 Task: Add Checklist CL0004 to Card Card0004 in Board Board0001 in Development in Trello
Action: Mouse moved to (611, 93)
Screenshot: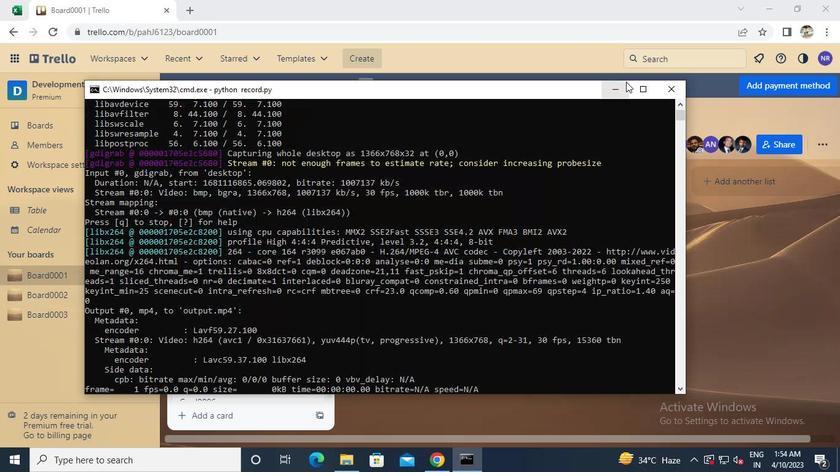 
Action: Mouse pressed left at (611, 93)
Screenshot: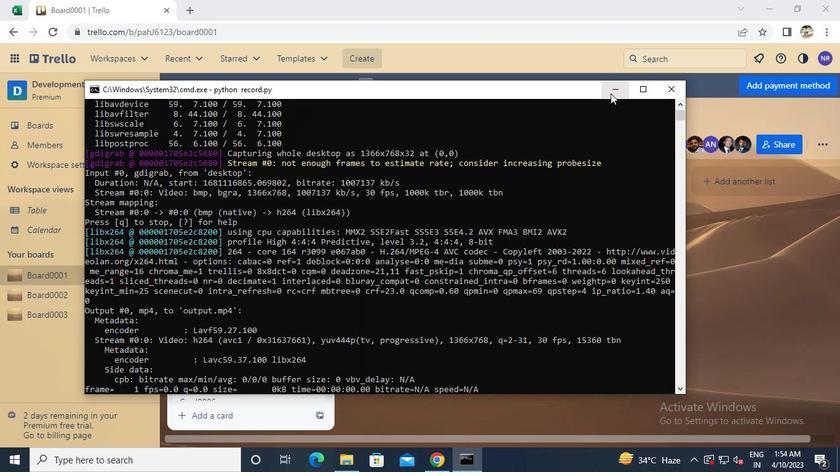 
Action: Mouse moved to (244, 326)
Screenshot: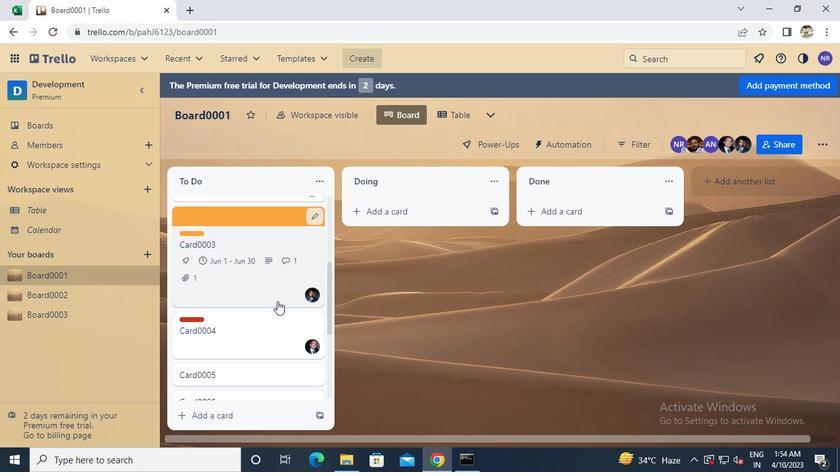 
Action: Mouse pressed left at (244, 326)
Screenshot: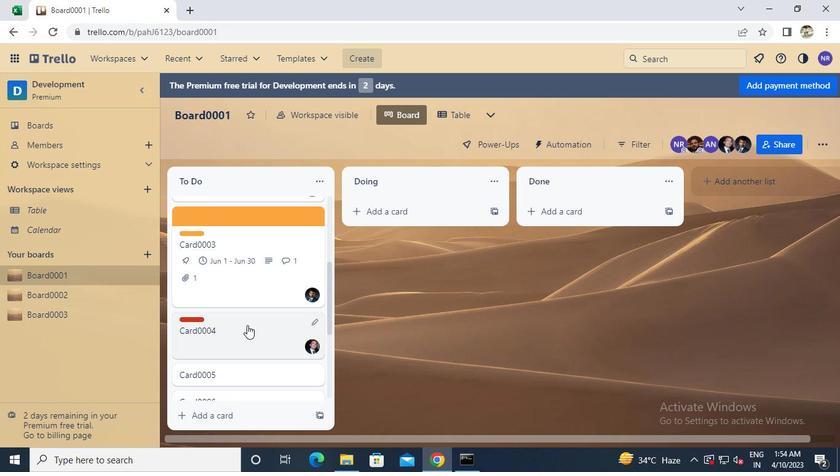
Action: Mouse moved to (567, 248)
Screenshot: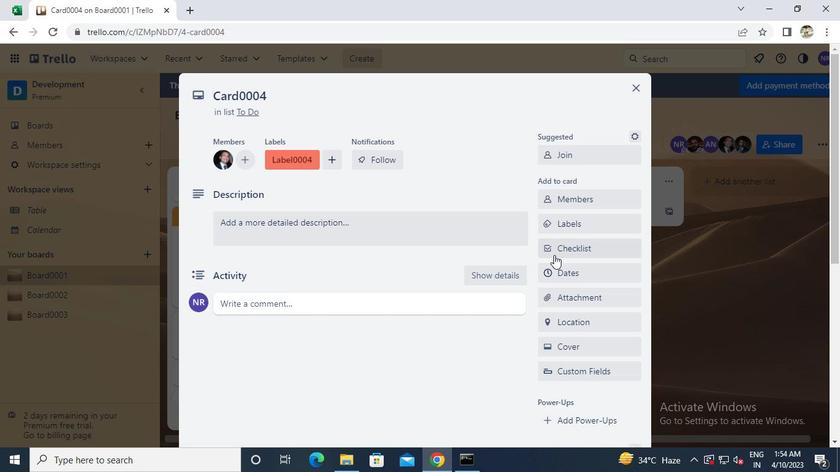 
Action: Mouse pressed left at (567, 248)
Screenshot: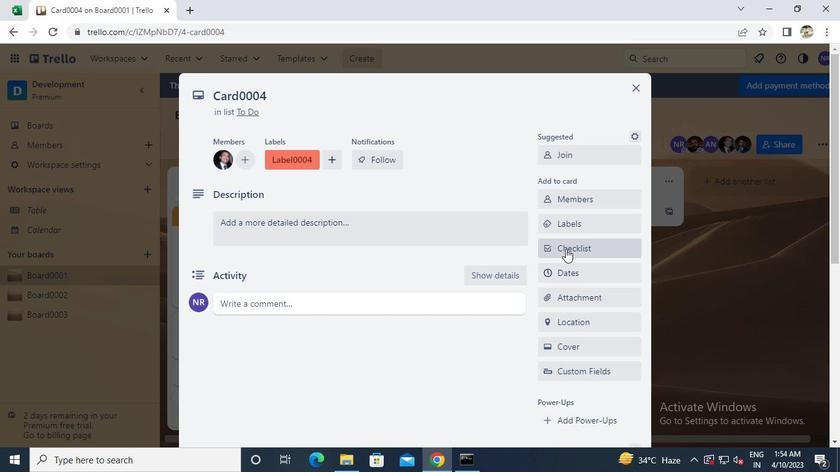 
Action: Mouse moved to (569, 247)
Screenshot: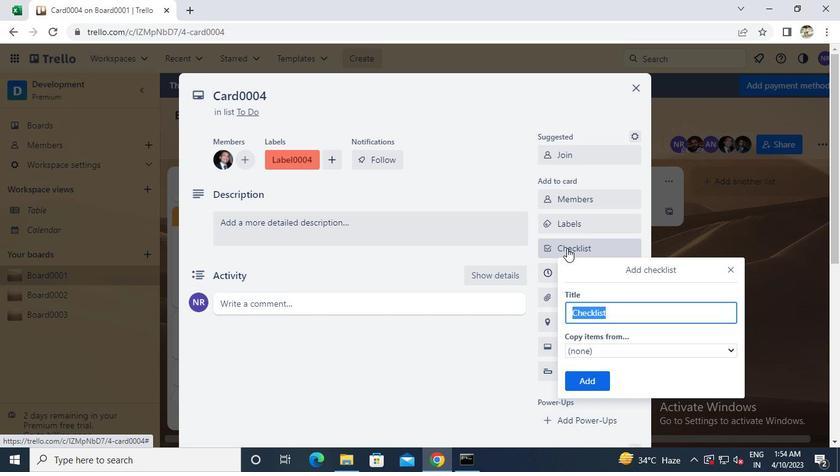 
Action: Keyboard Key.caps_lock
Screenshot: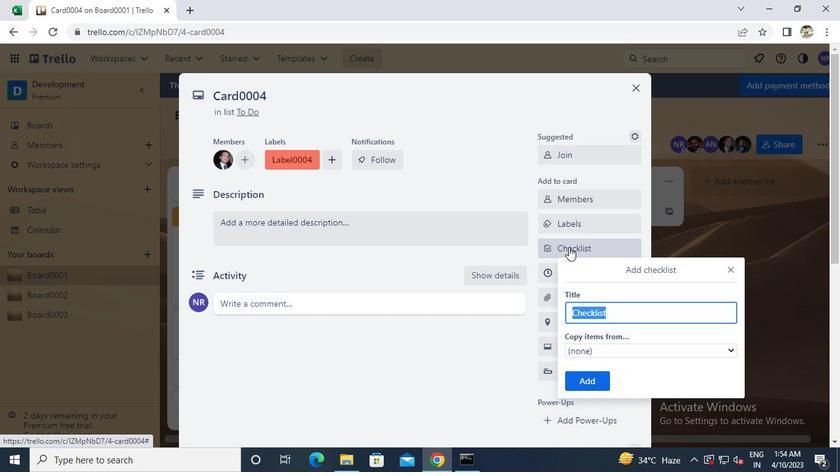 
Action: Mouse moved to (570, 246)
Screenshot: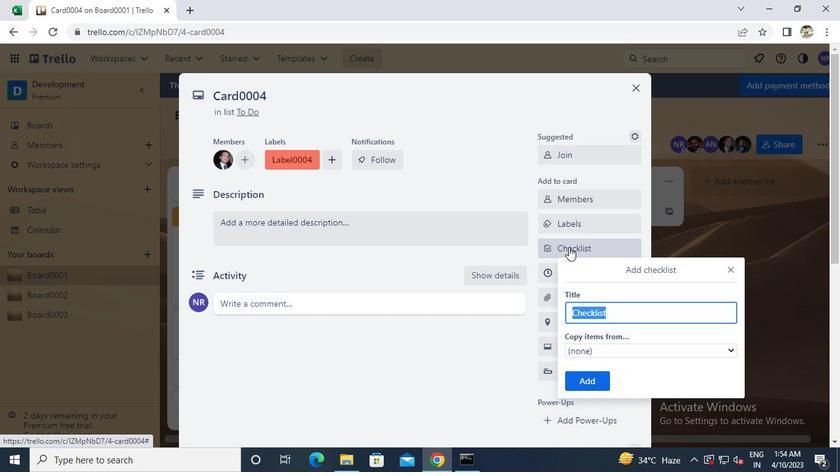 
Action: Keyboard c
Screenshot: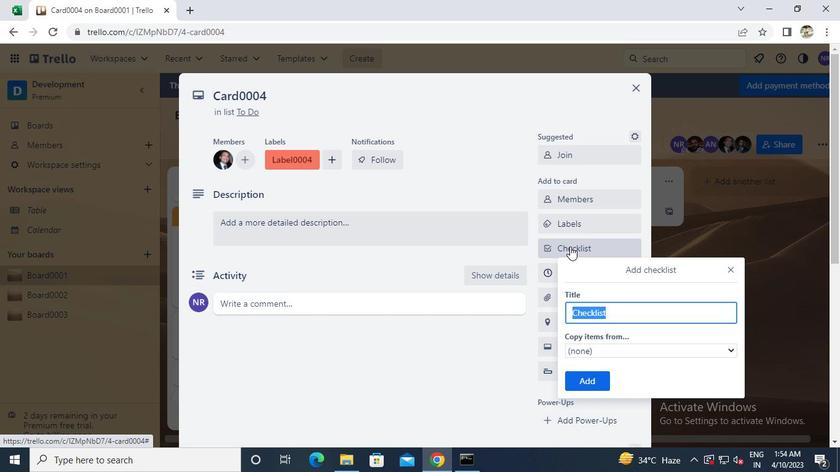 
Action: Mouse moved to (570, 246)
Screenshot: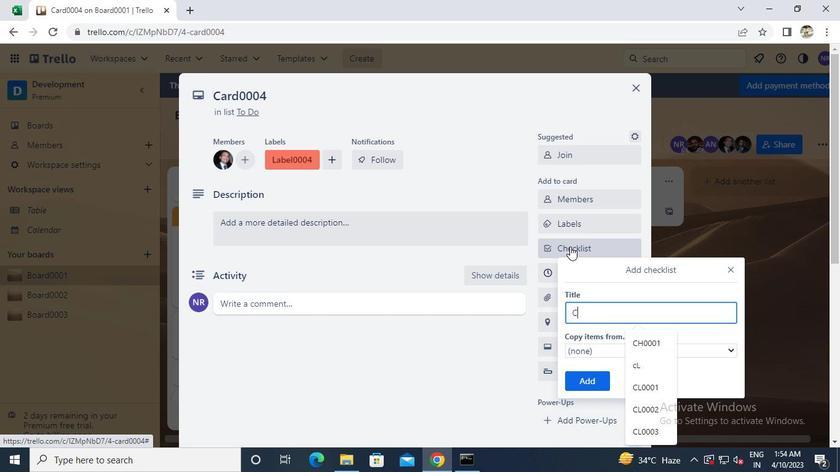 
Action: Keyboard l
Screenshot: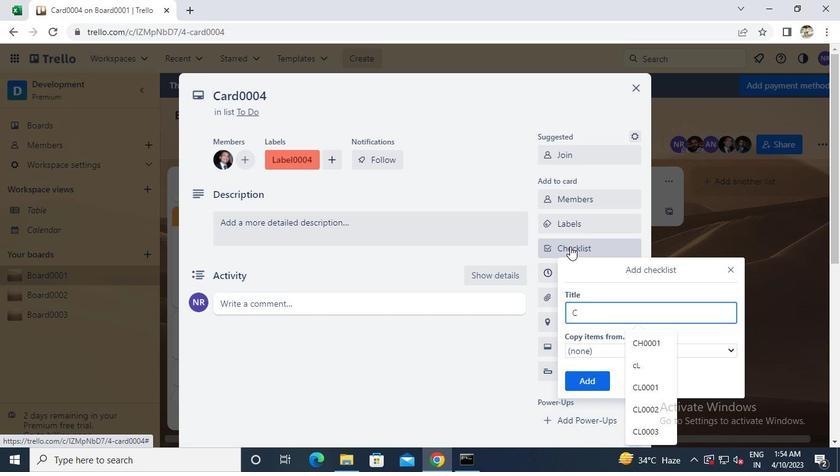 
Action: Mouse moved to (571, 246)
Screenshot: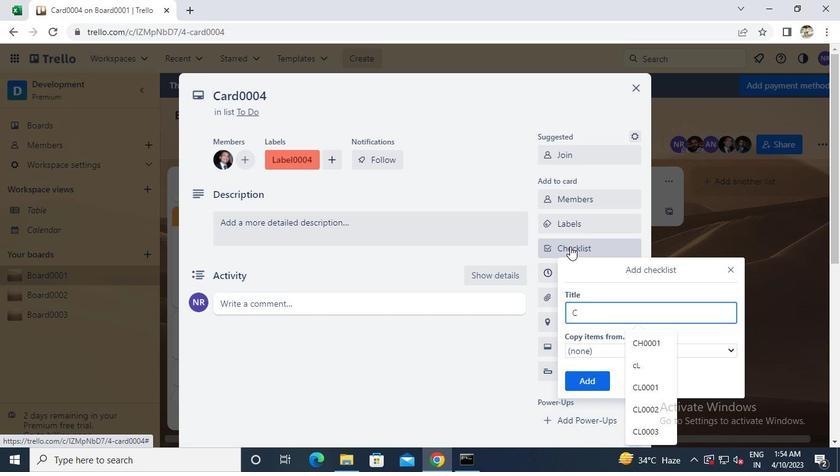 
Action: Keyboard 0
Screenshot: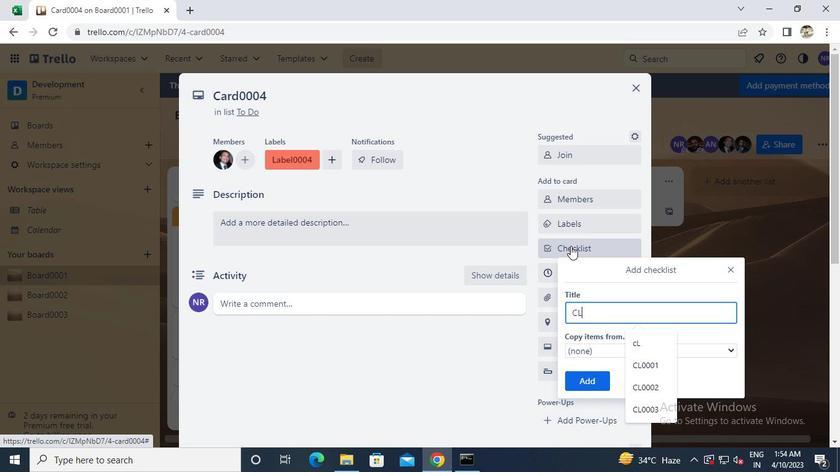 
Action: Keyboard 0
Screenshot: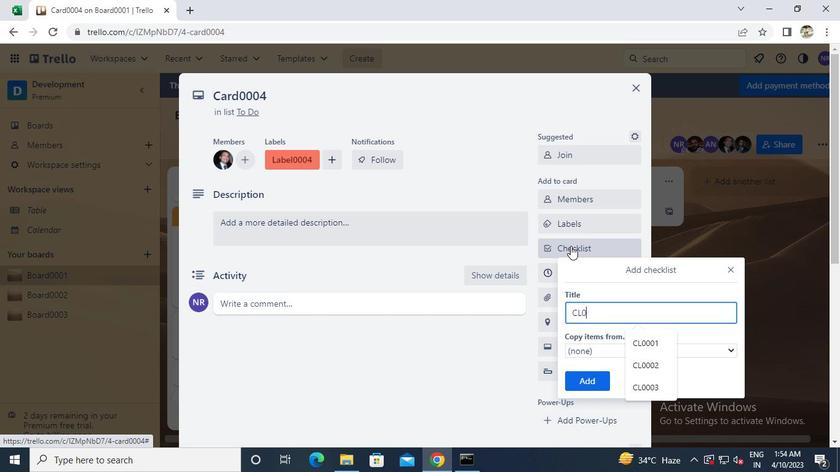 
Action: Keyboard 0
Screenshot: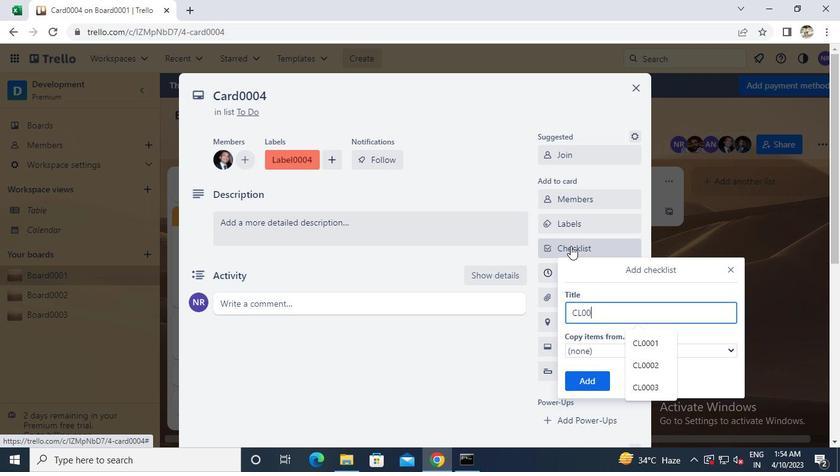 
Action: Mouse moved to (571, 245)
Screenshot: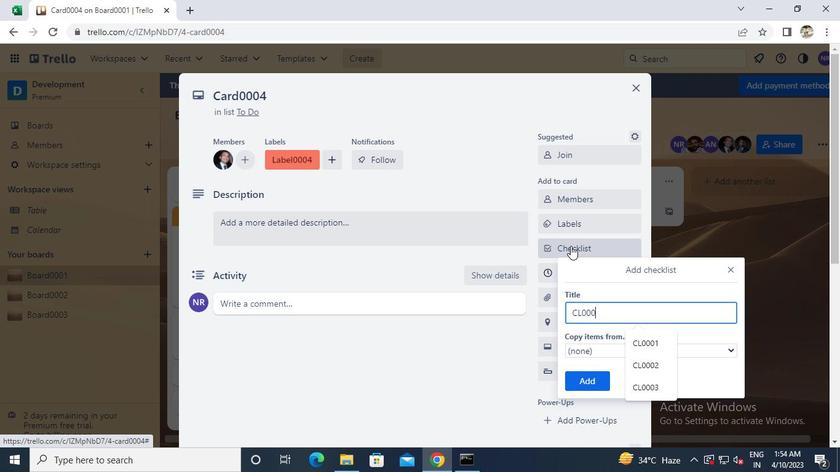 
Action: Keyboard 4
Screenshot: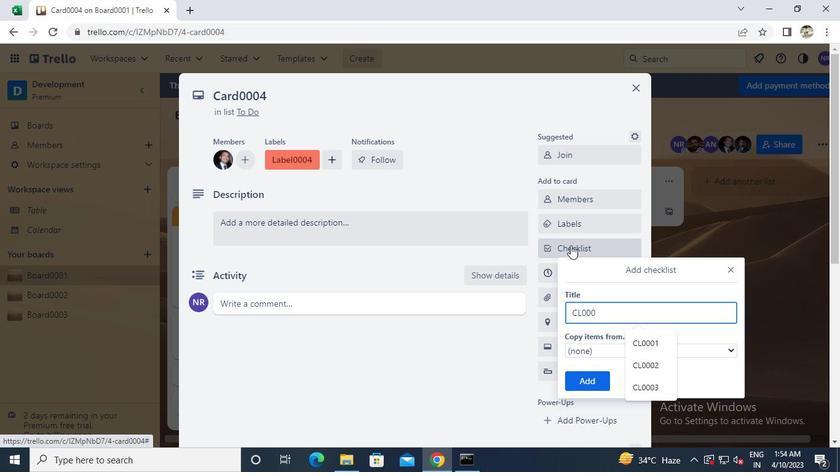 
Action: Mouse moved to (579, 375)
Screenshot: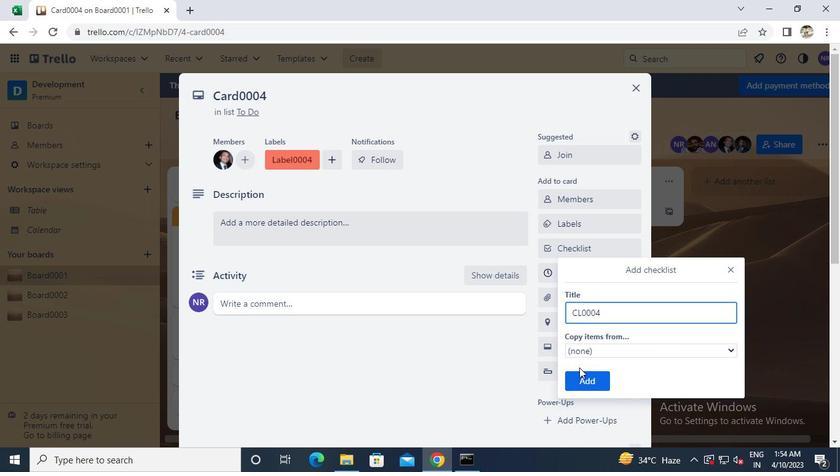 
Action: Mouse pressed left at (579, 375)
Screenshot: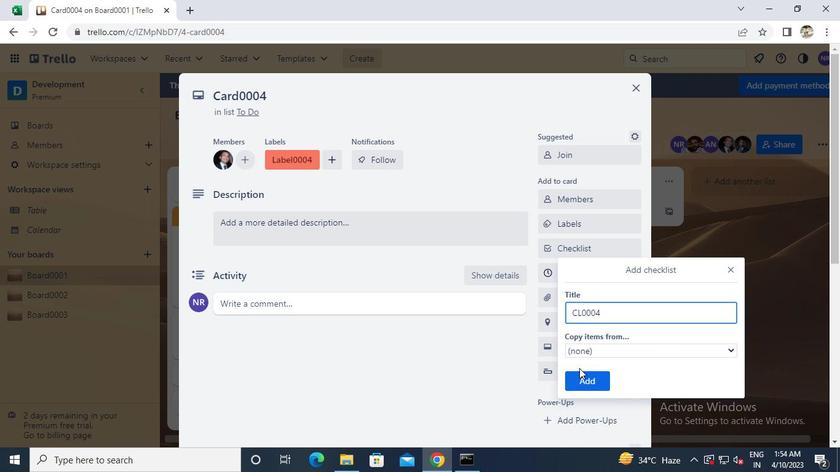 
Action: Mouse moved to (638, 88)
Screenshot: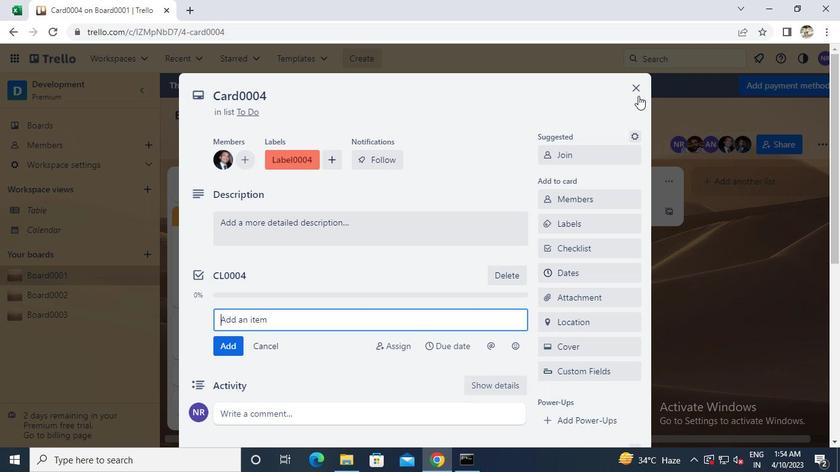 
Action: Mouse pressed left at (638, 88)
Screenshot: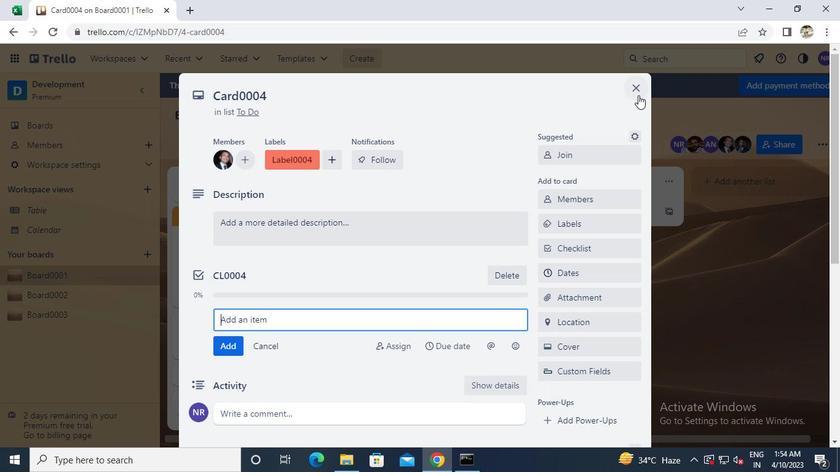 
Action: Mouse moved to (470, 459)
Screenshot: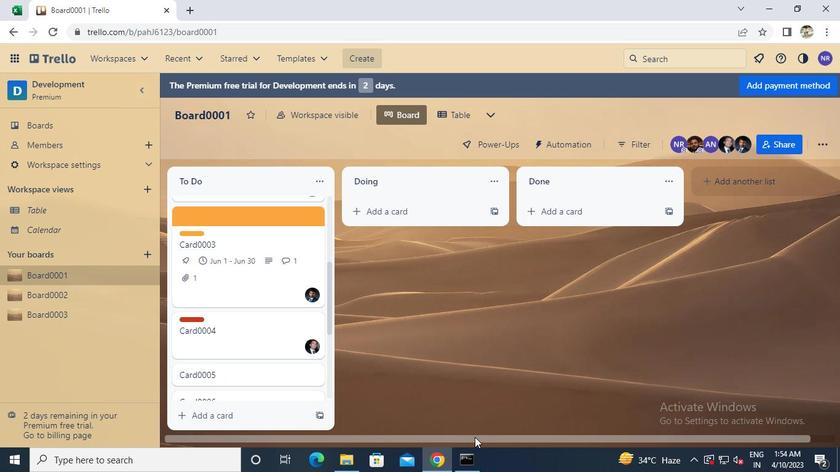 
Action: Mouse pressed left at (470, 459)
Screenshot: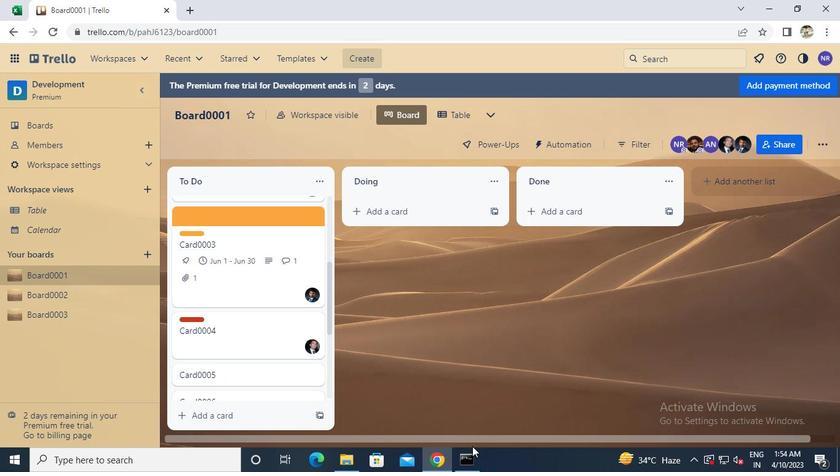 
Action: Mouse moved to (683, 88)
Screenshot: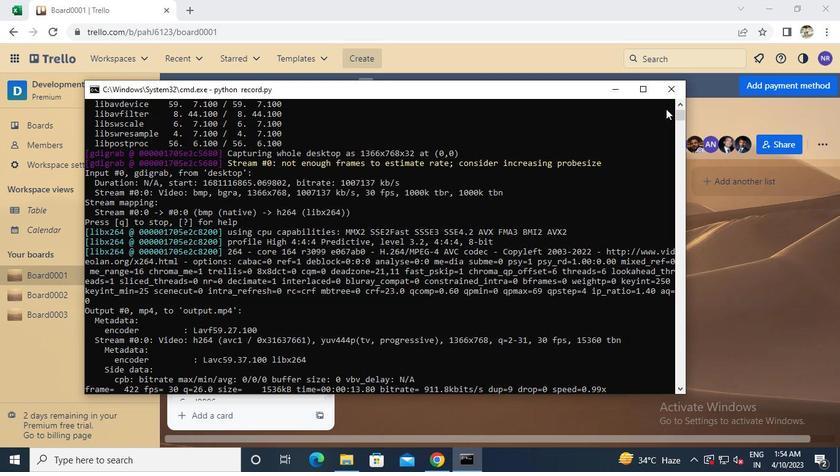 
Action: Mouse pressed left at (683, 88)
Screenshot: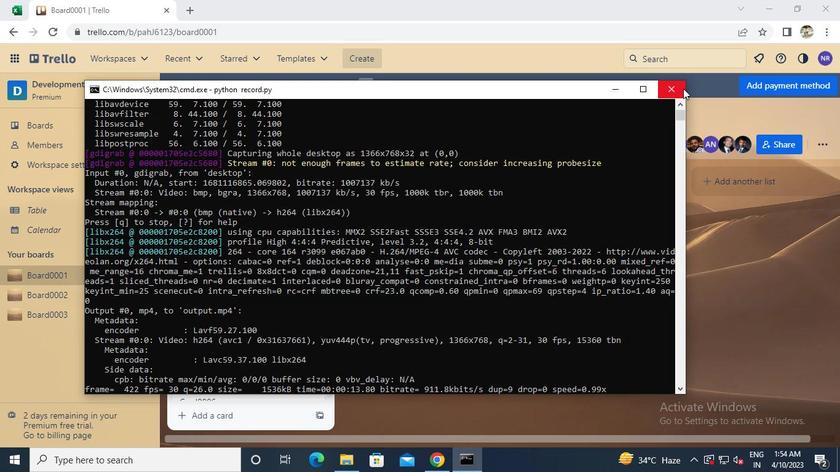 
Action: Mouse moved to (683, 88)
Screenshot: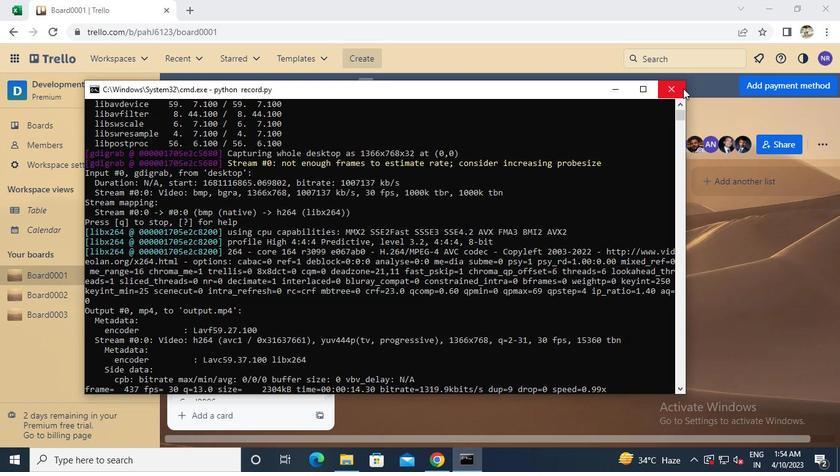 
